 Task: Change  the formatting of the data to 'Which is Greater than5, 'In conditional formating, put the option 'Yelow Fill with Drak Yellow Text'add another formatting option Format As Table, insert the option 'Brown Table style Dark 3 ', change the format of Column Width to 18In the sheet  Budget Management Workbook Templatebook
Action: Mouse moved to (147, 152)
Screenshot: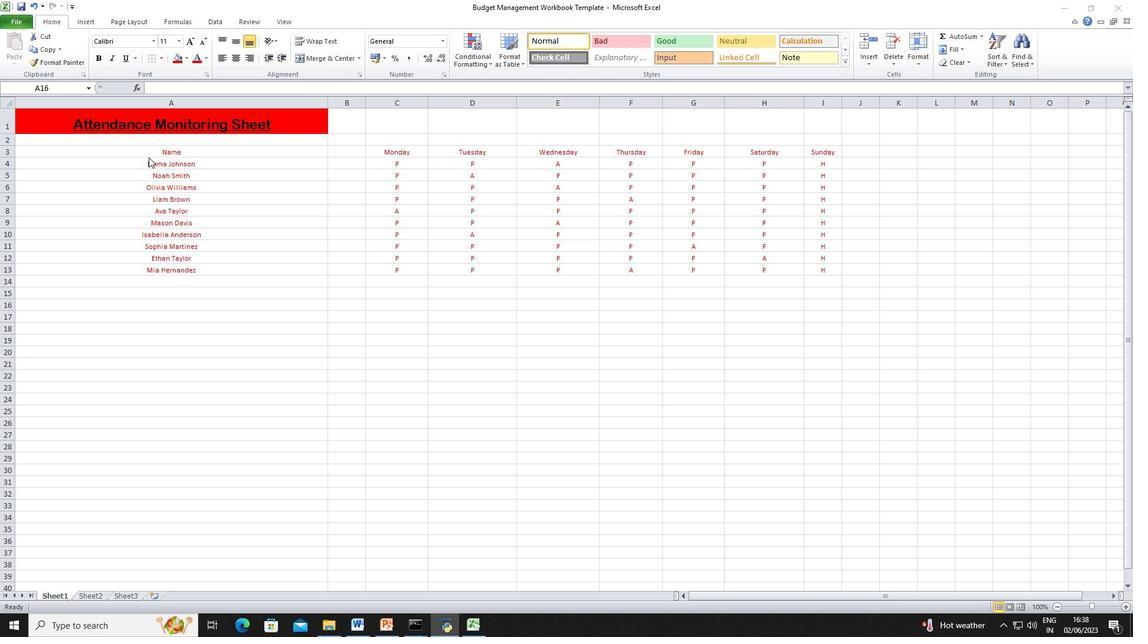 
Action: Mouse pressed left at (147, 152)
Screenshot: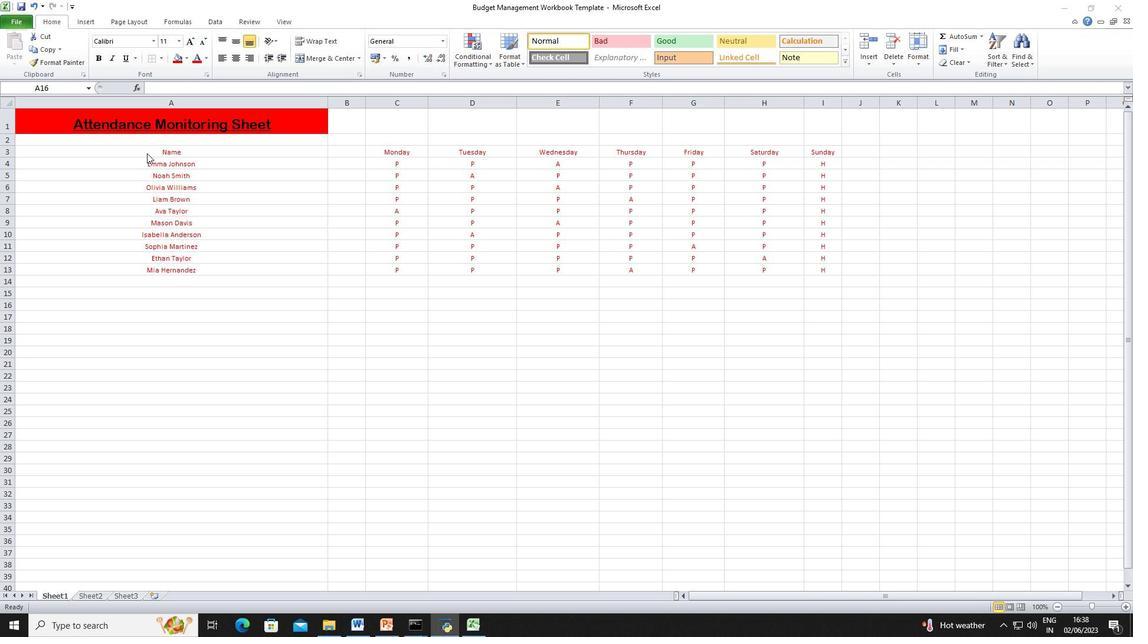
Action: Mouse moved to (151, 154)
Screenshot: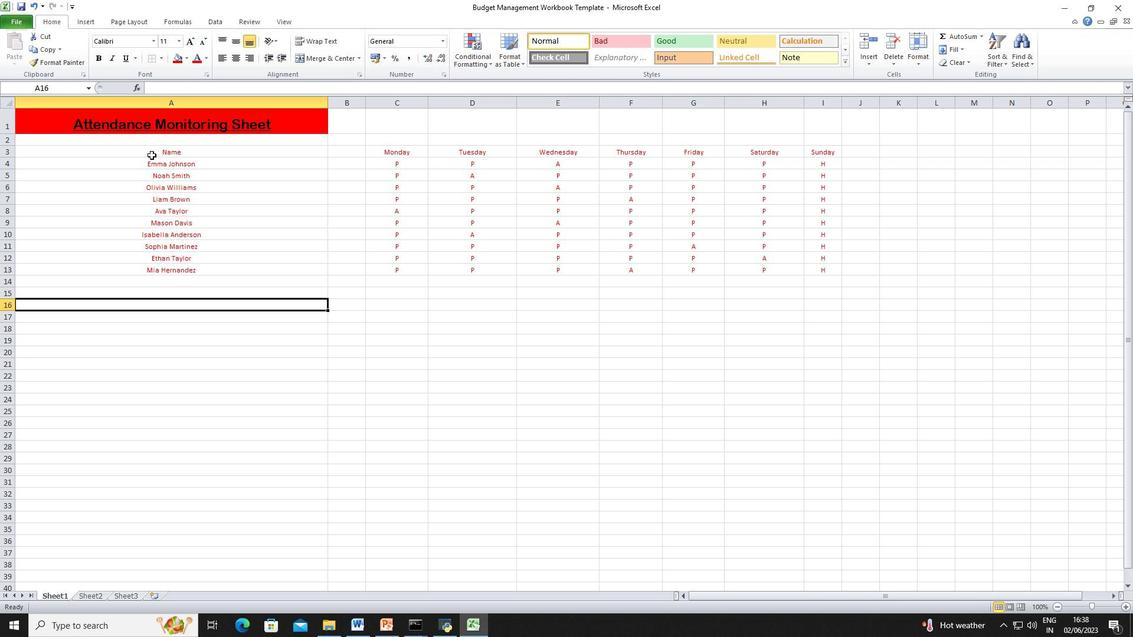 
Action: Mouse pressed left at (151, 154)
Screenshot: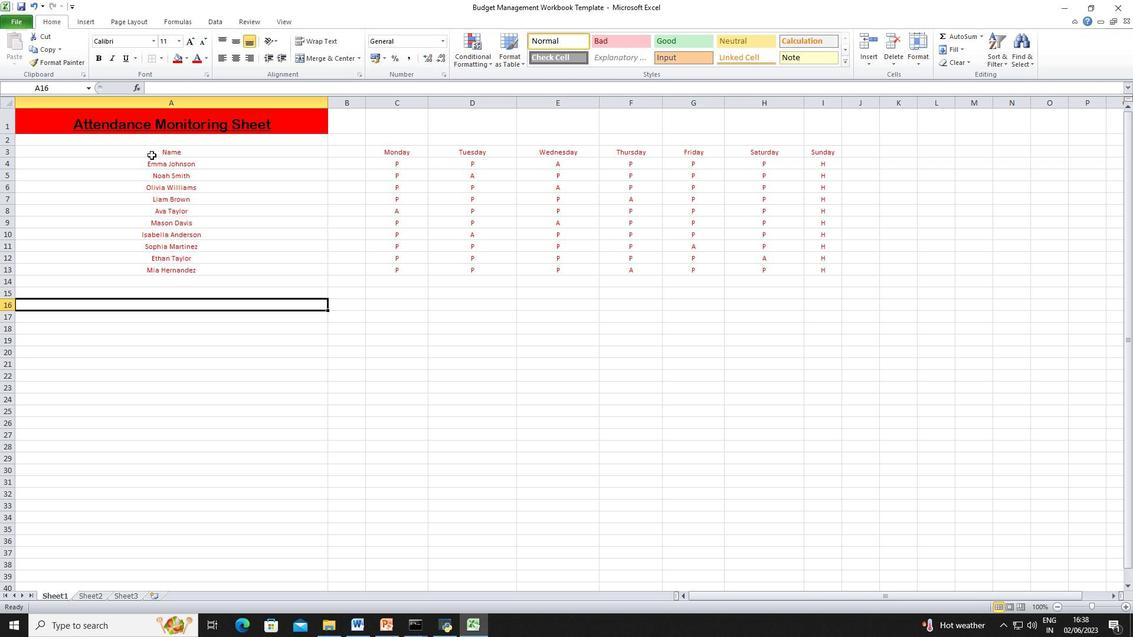 
Action: Mouse moved to (490, 63)
Screenshot: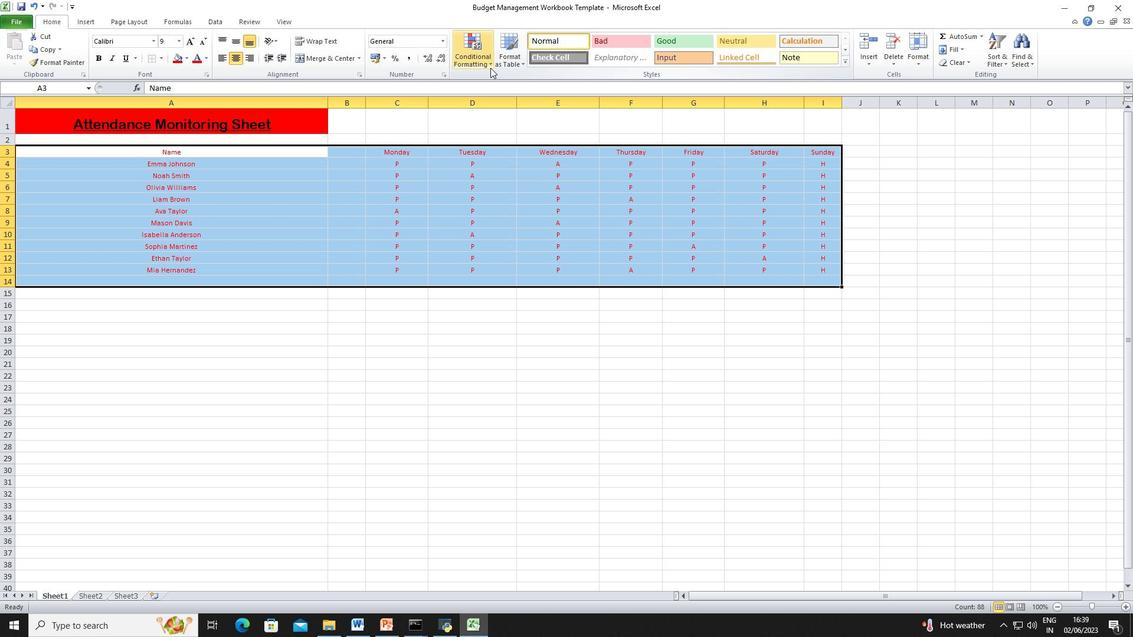 
Action: Mouse pressed left at (490, 63)
Screenshot: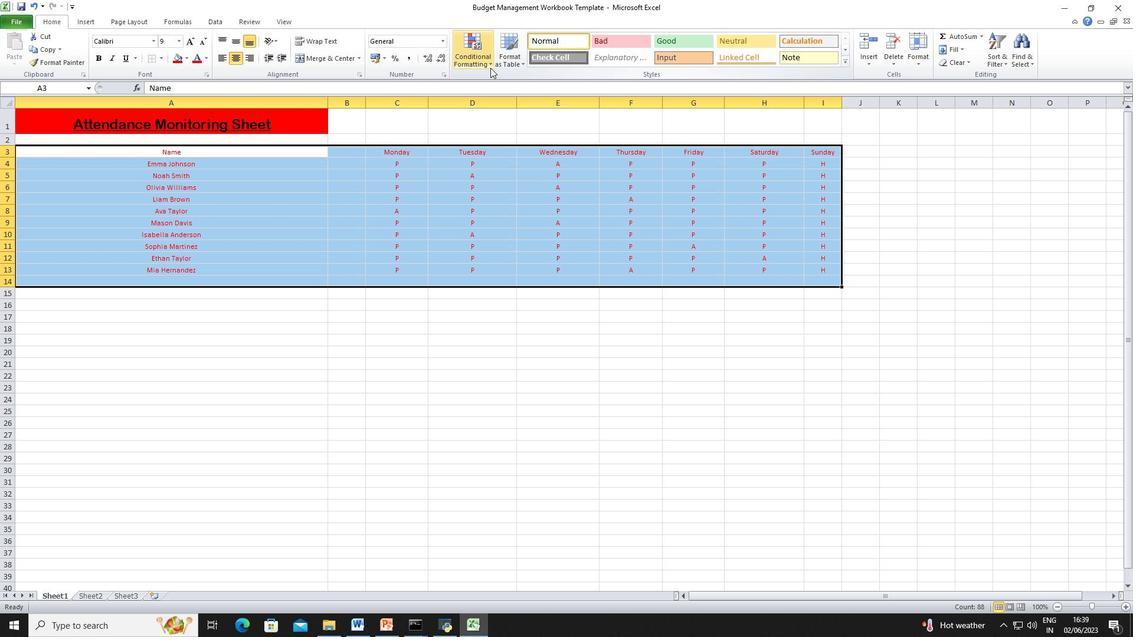 
Action: Mouse moved to (603, 83)
Screenshot: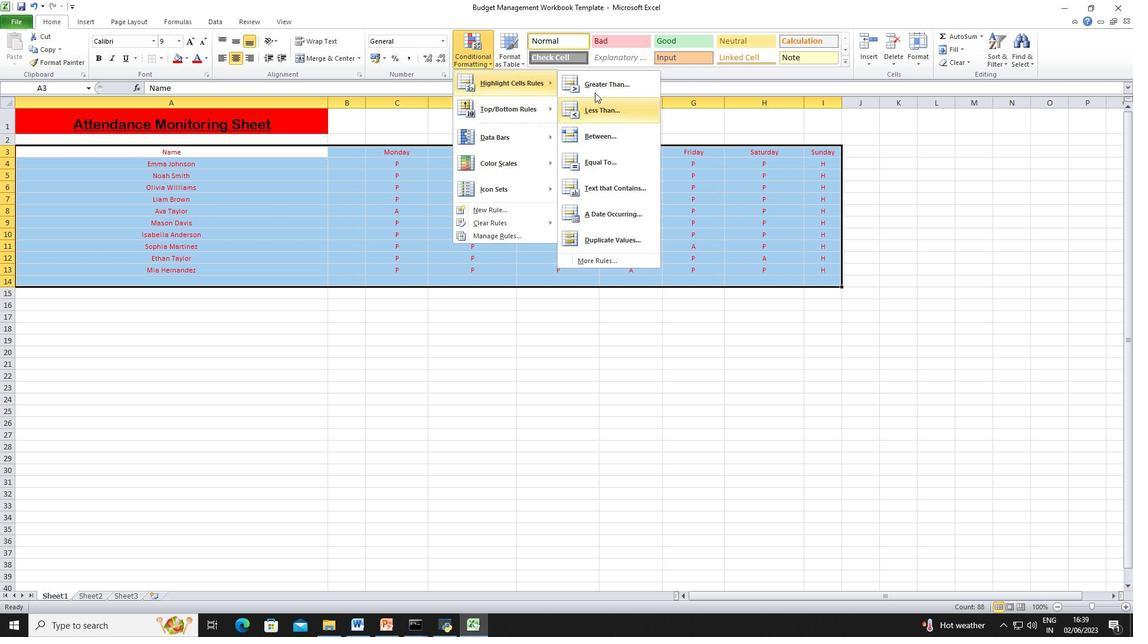 
Action: Mouse pressed left at (603, 83)
Screenshot: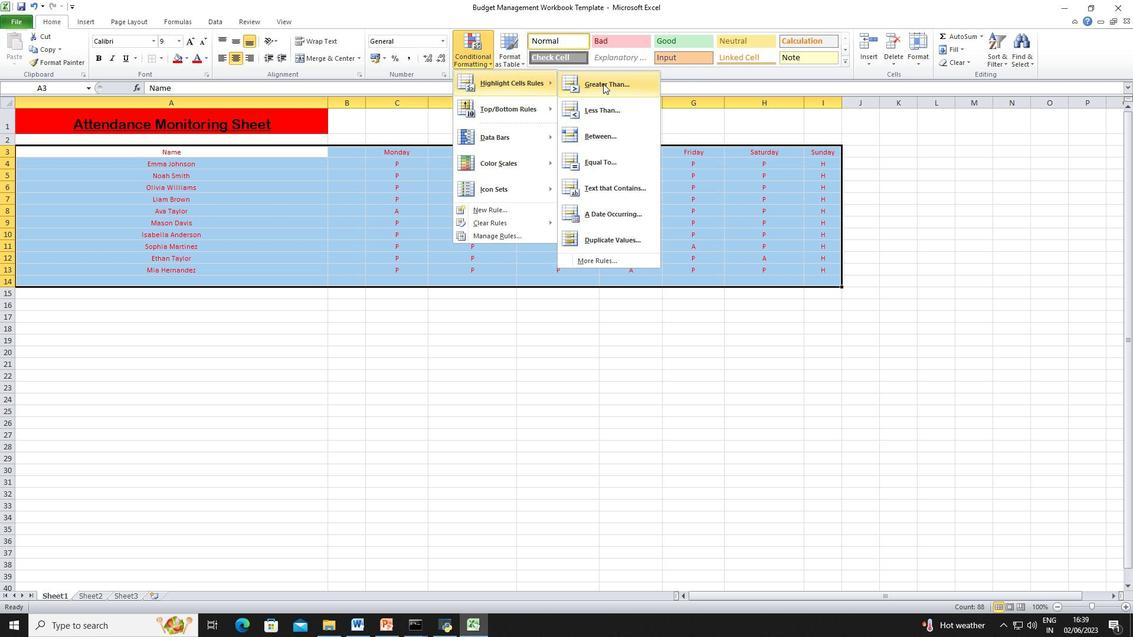 
Action: Mouse moved to (230, 299)
Screenshot: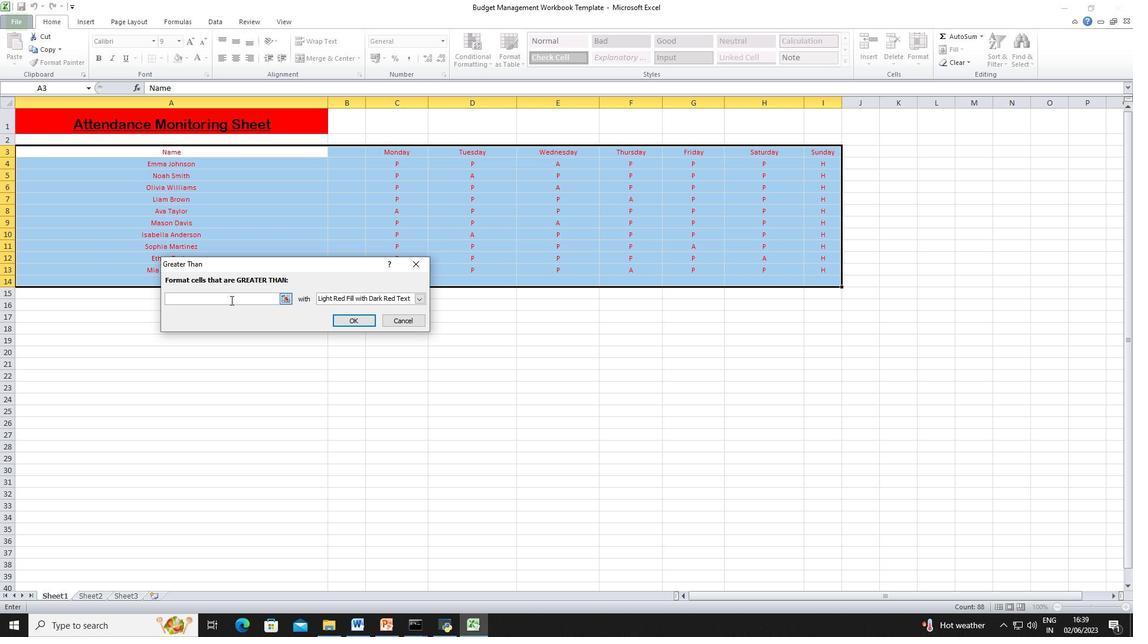 
Action: Key pressed 5
Screenshot: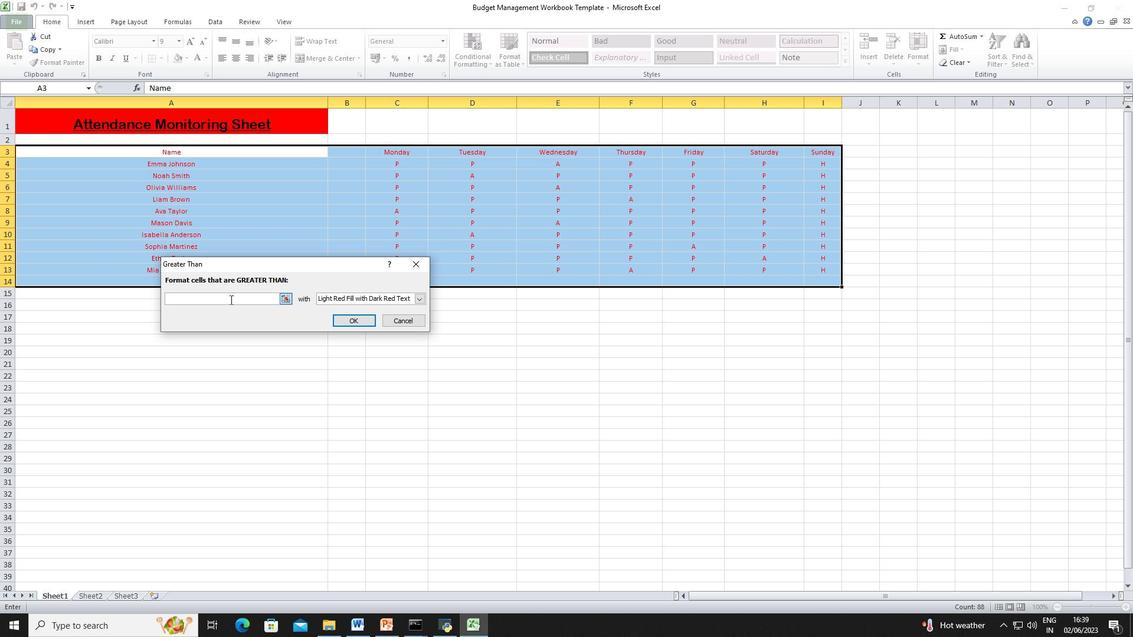 
Action: Mouse moved to (417, 296)
Screenshot: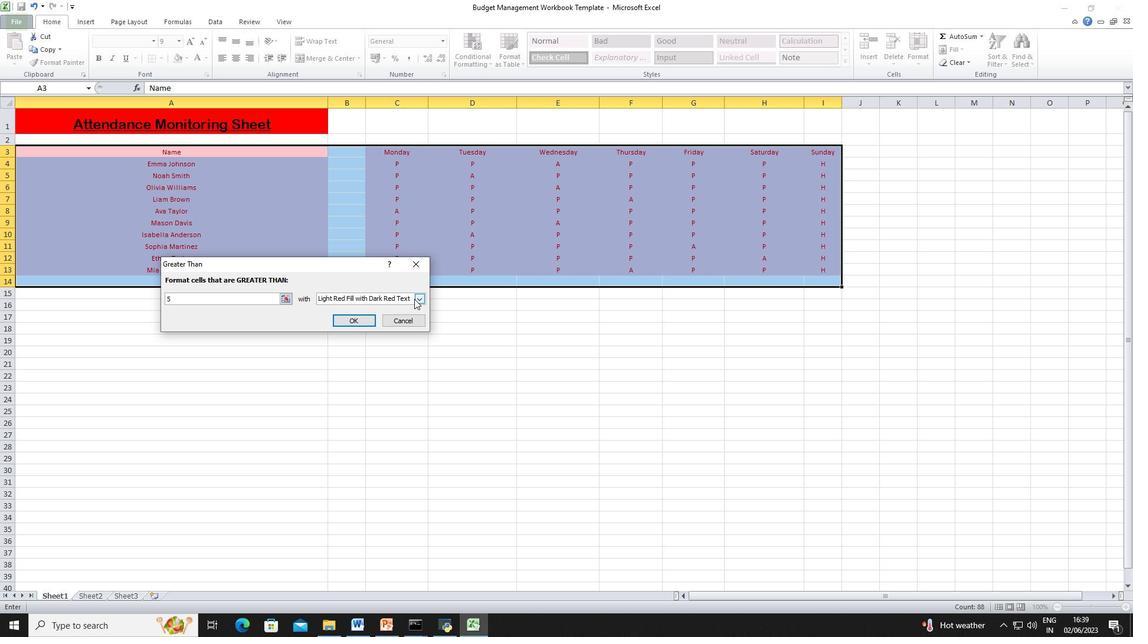 
Action: Mouse pressed left at (417, 296)
Screenshot: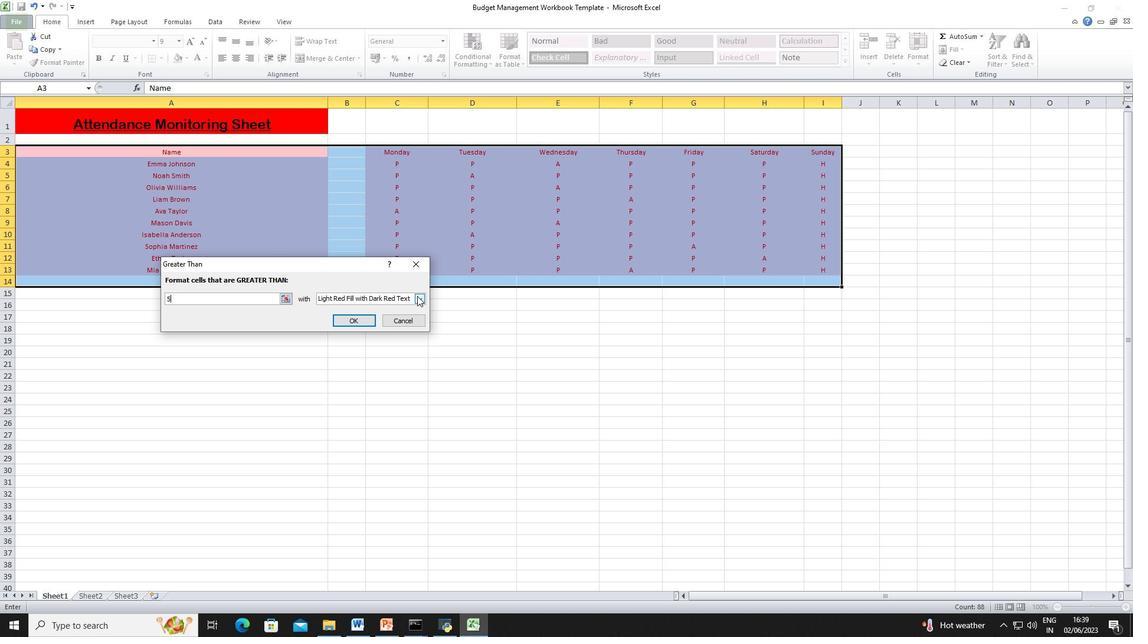 
Action: Mouse moved to (394, 318)
Screenshot: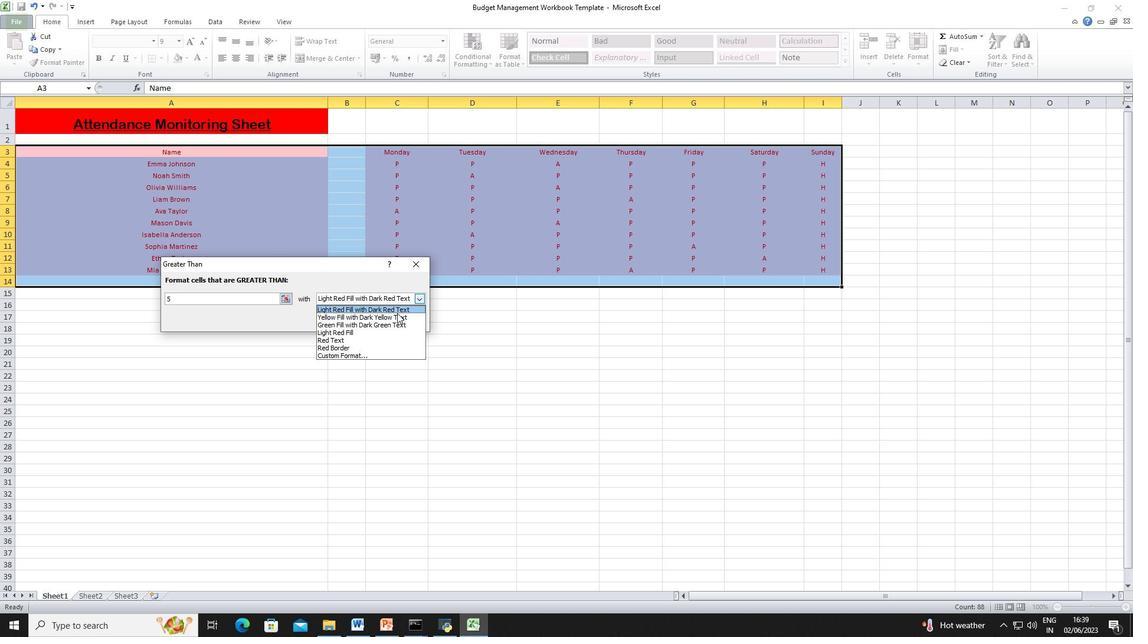 
Action: Mouse pressed left at (394, 318)
Screenshot: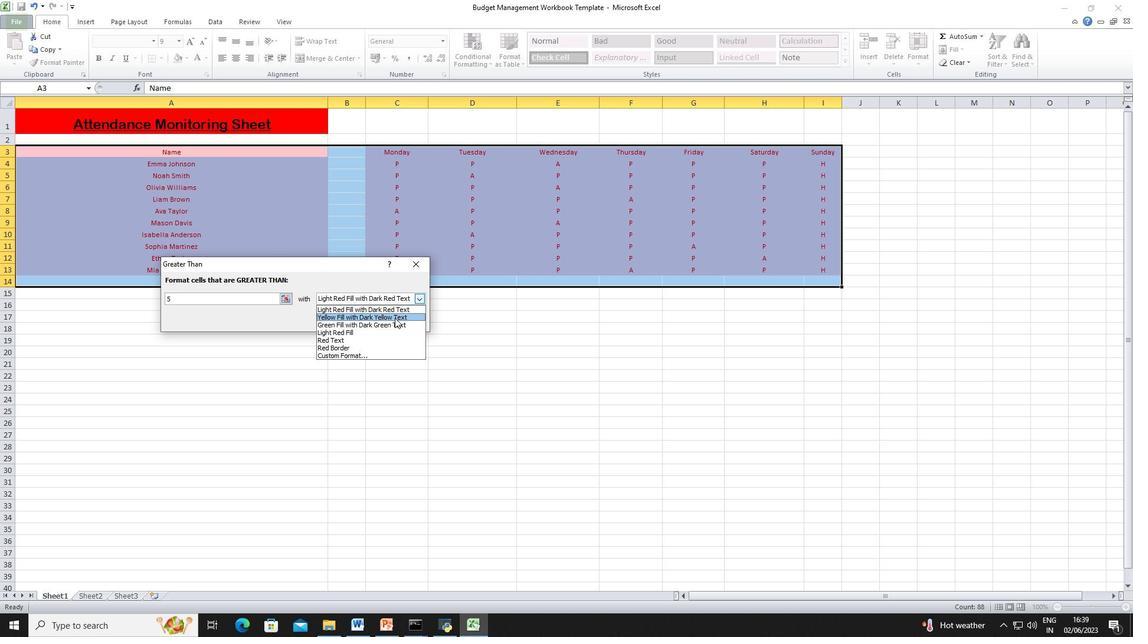 
Action: Mouse moved to (341, 322)
Screenshot: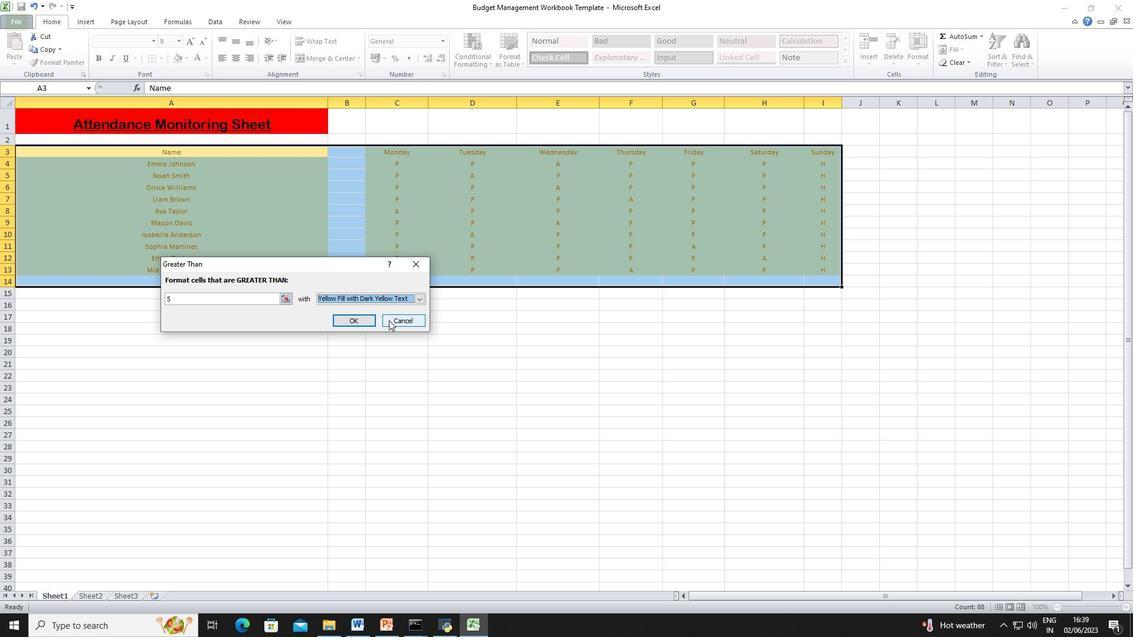 
Action: Mouse pressed left at (341, 322)
Screenshot: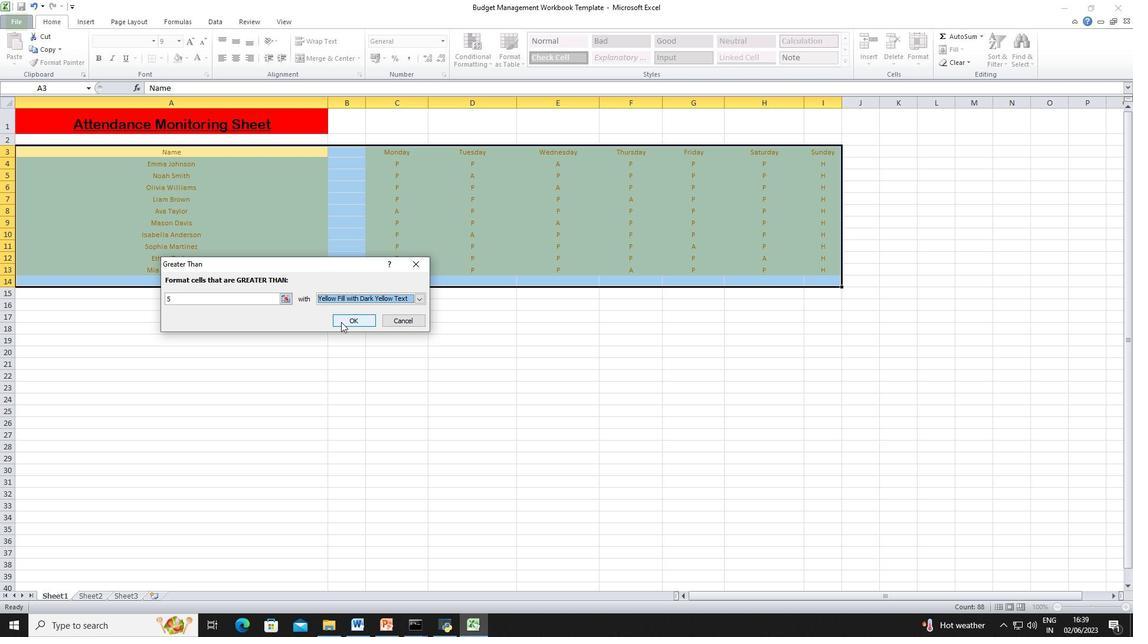 
Action: Mouse moved to (522, 67)
Screenshot: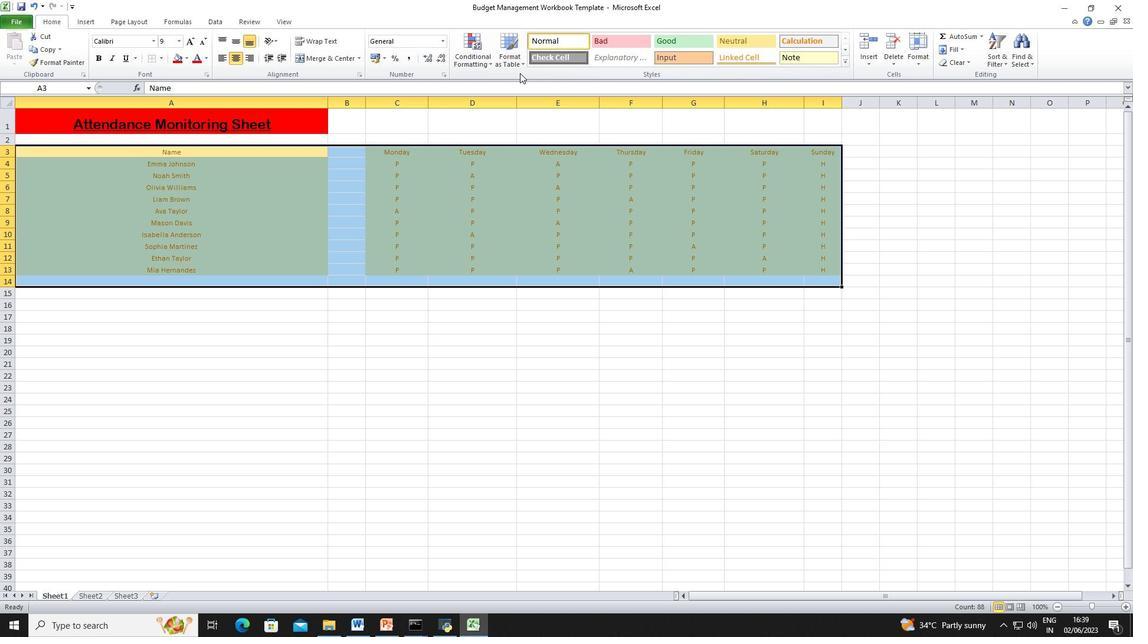 
Action: Mouse pressed left at (522, 67)
Screenshot: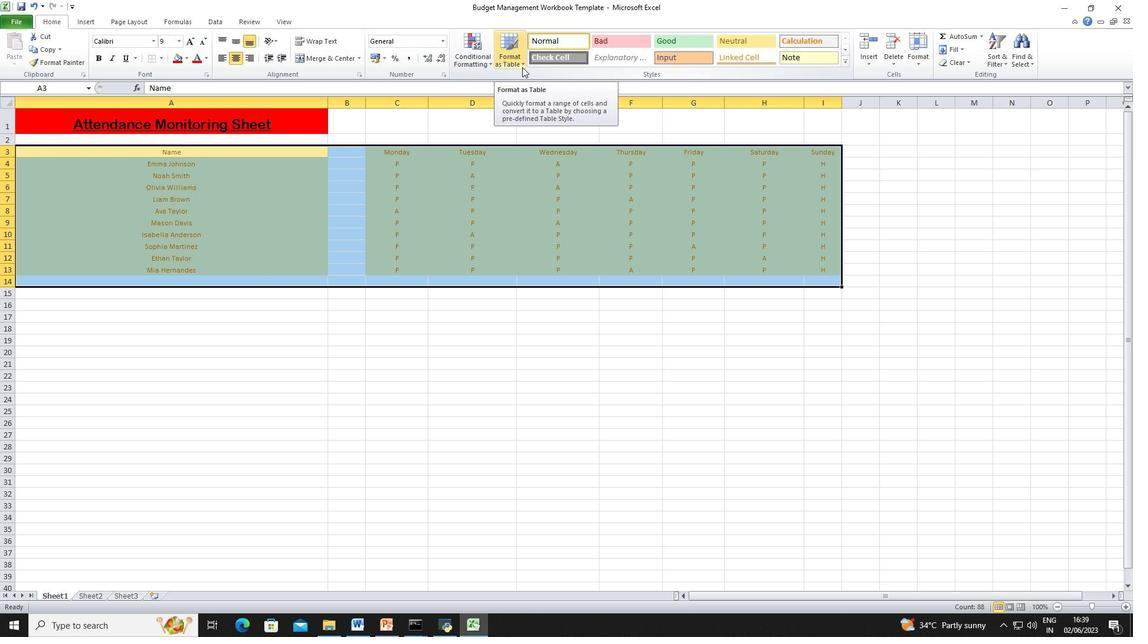 
Action: Mouse moved to (598, 159)
Screenshot: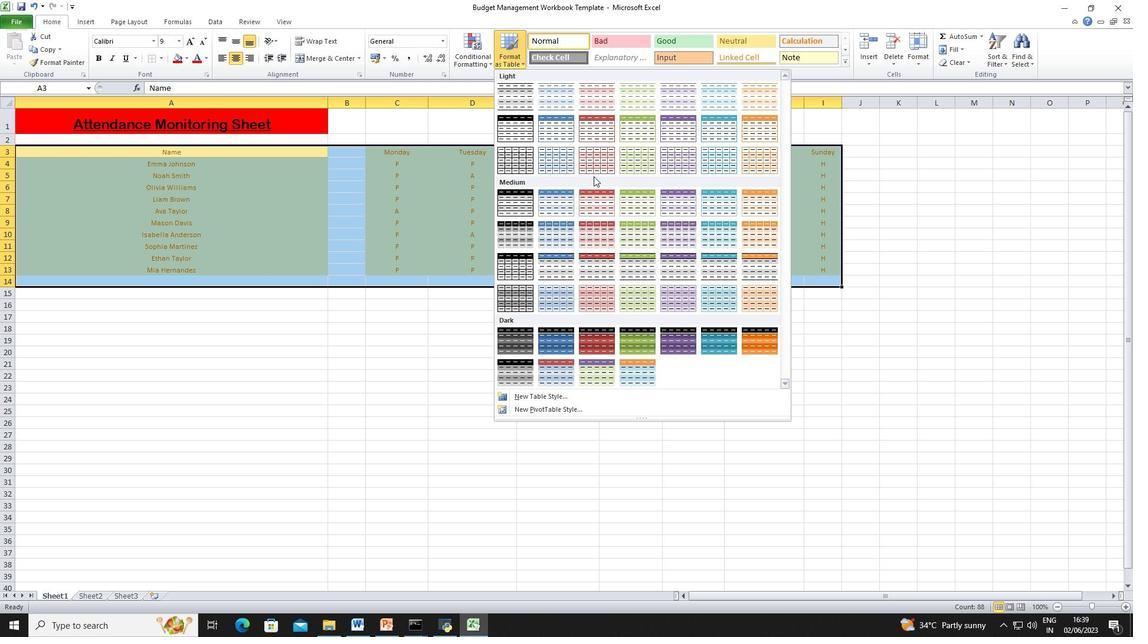 
Action: Mouse pressed left at (598, 159)
Screenshot: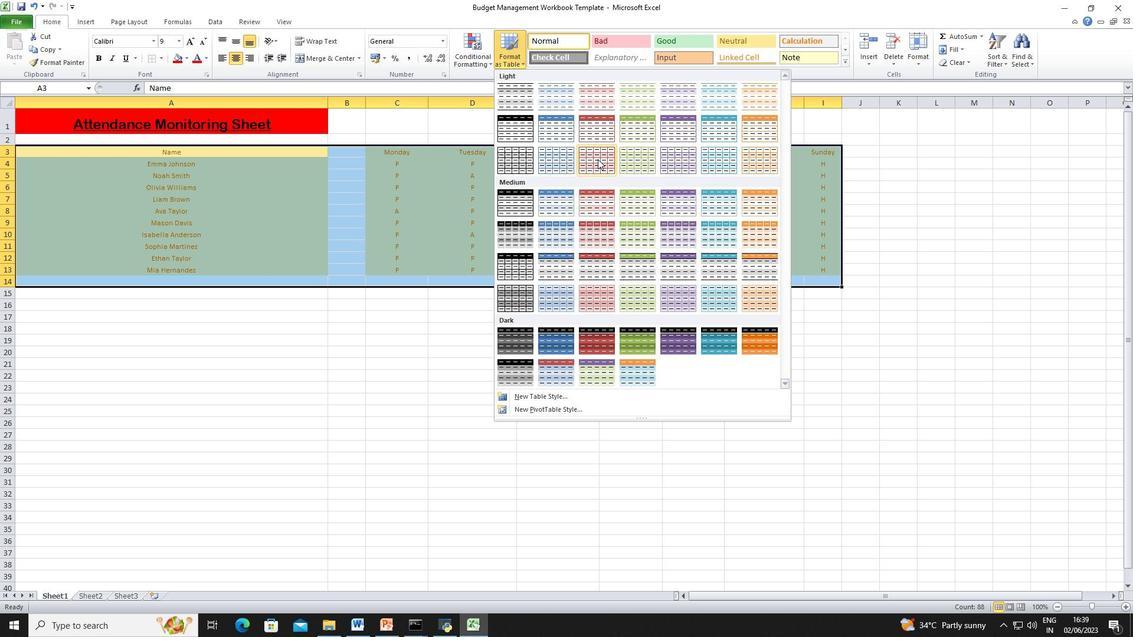 
Action: Mouse moved to (271, 322)
Screenshot: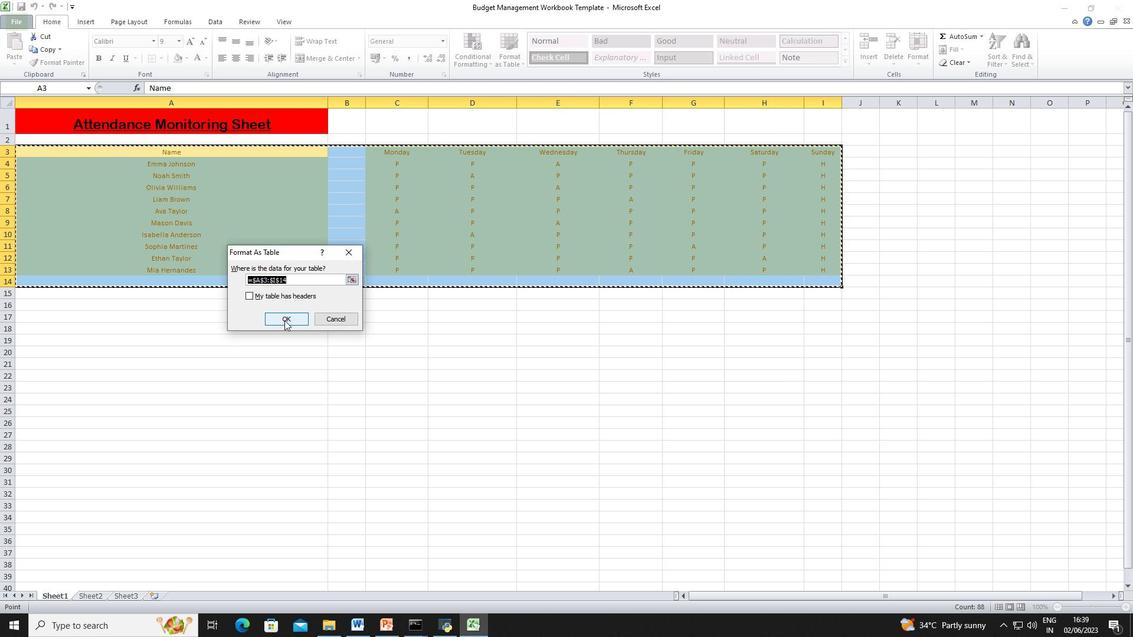 
Action: Mouse pressed left at (271, 322)
Screenshot: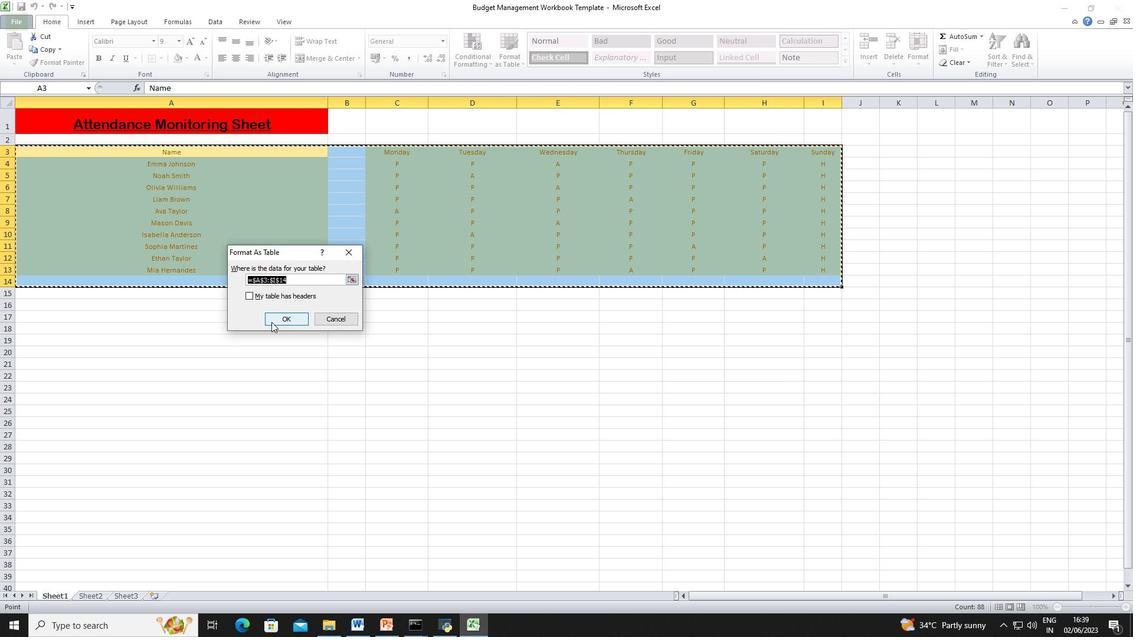 
Action: Mouse moved to (57, 23)
Screenshot: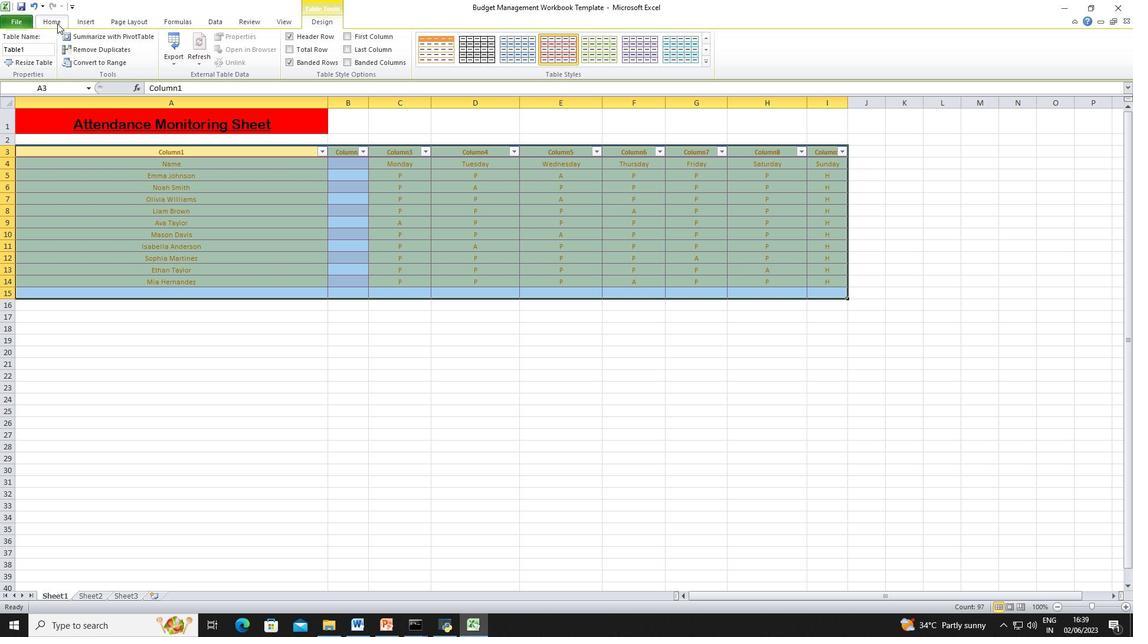 
Action: Mouse pressed left at (57, 23)
Screenshot: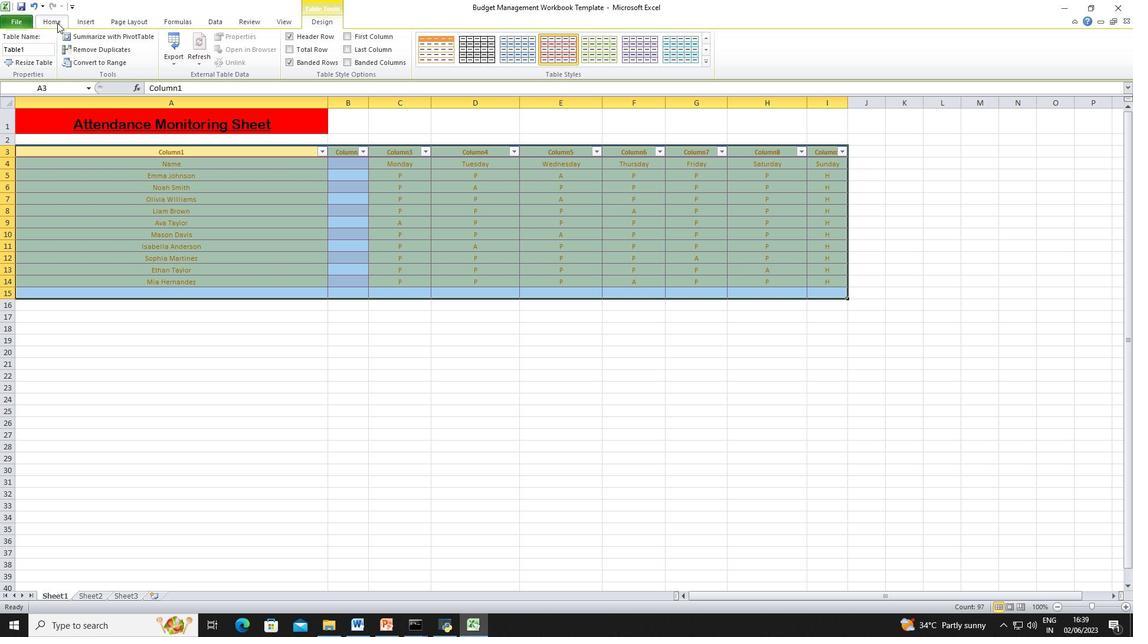 
Action: Mouse moved to (85, 23)
Screenshot: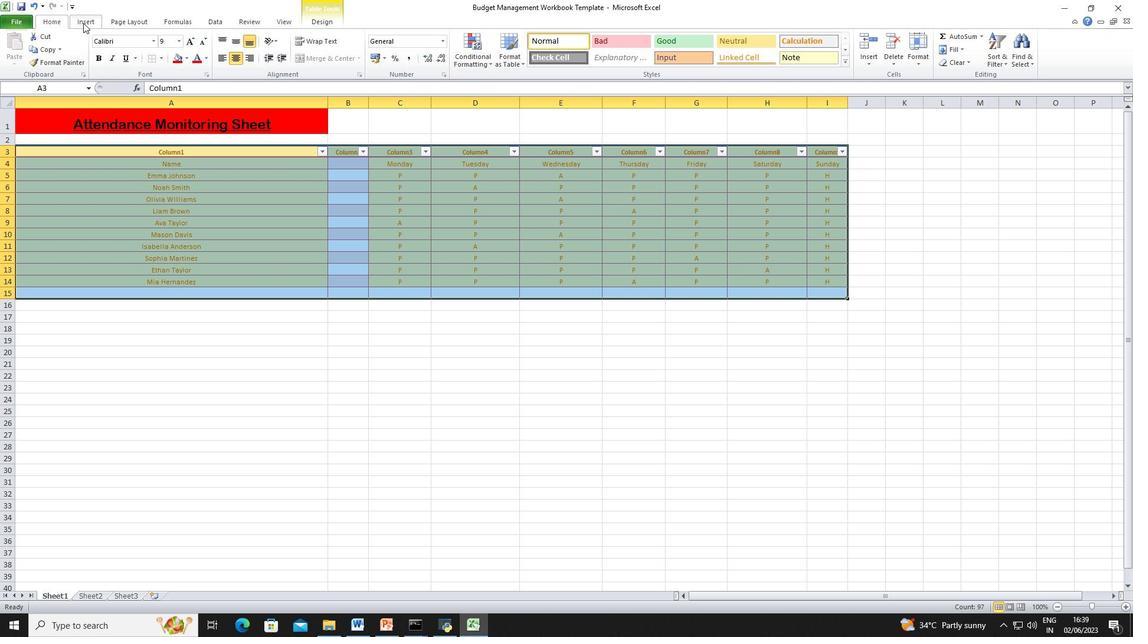 
Action: Mouse pressed left at (85, 23)
Screenshot: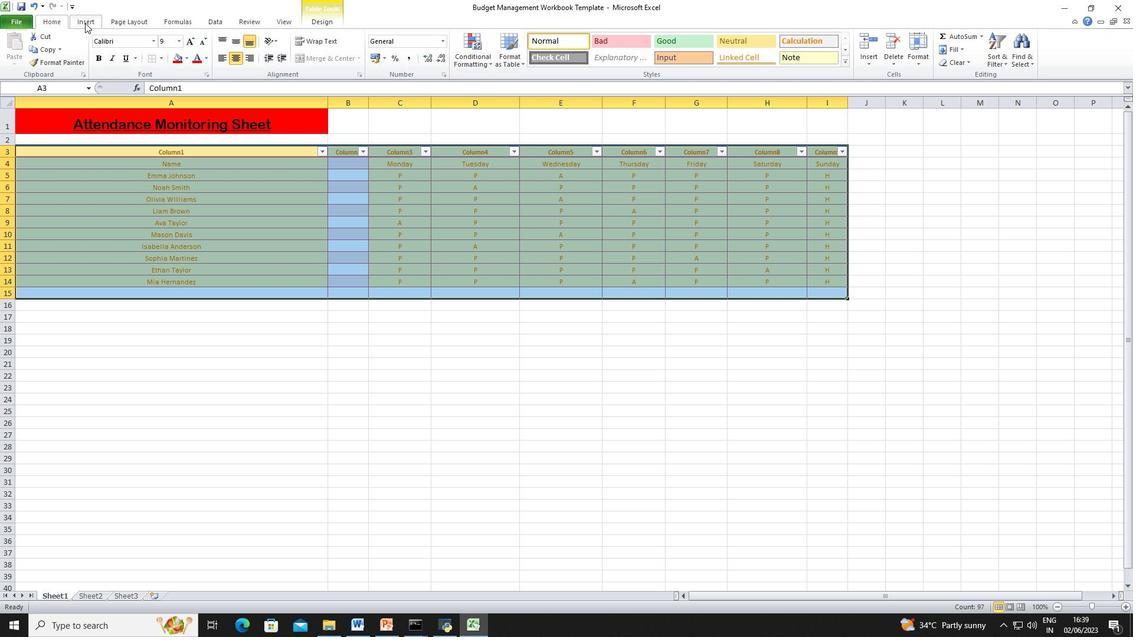 
Action: Mouse moved to (96, 24)
Screenshot: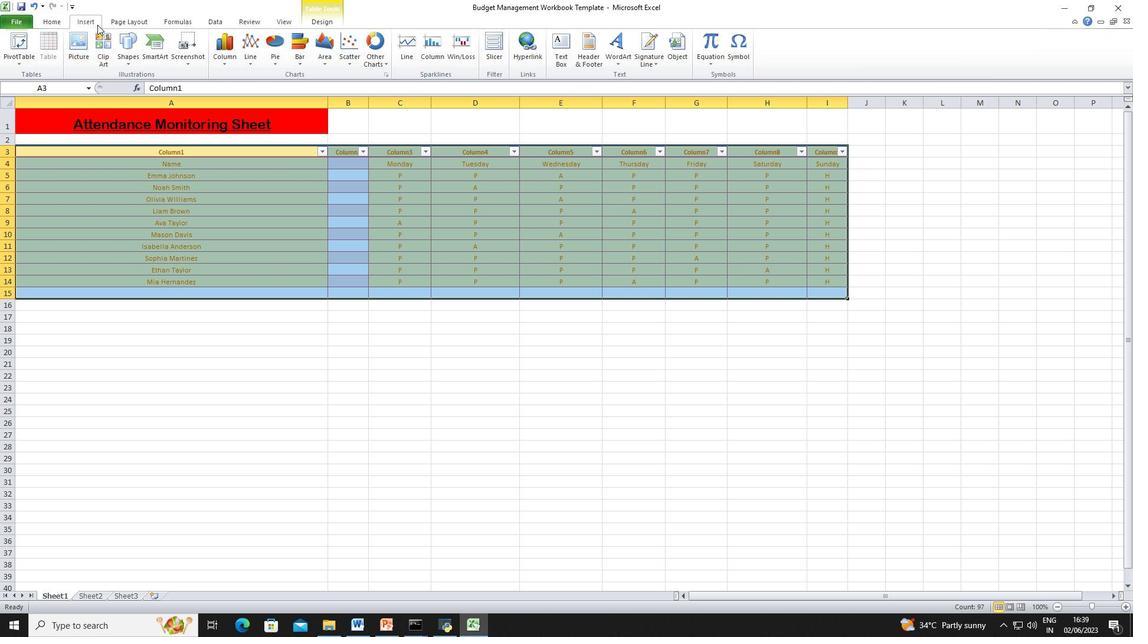 
Action: Mouse pressed left at (96, 24)
Screenshot: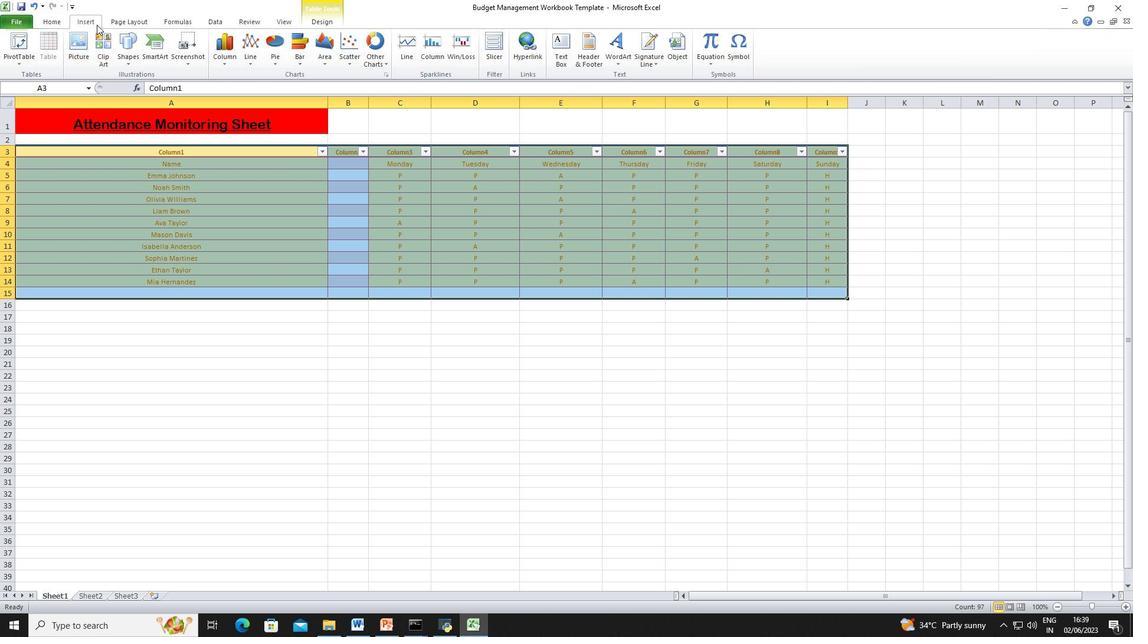 
Action: Mouse moved to (56, 20)
Screenshot: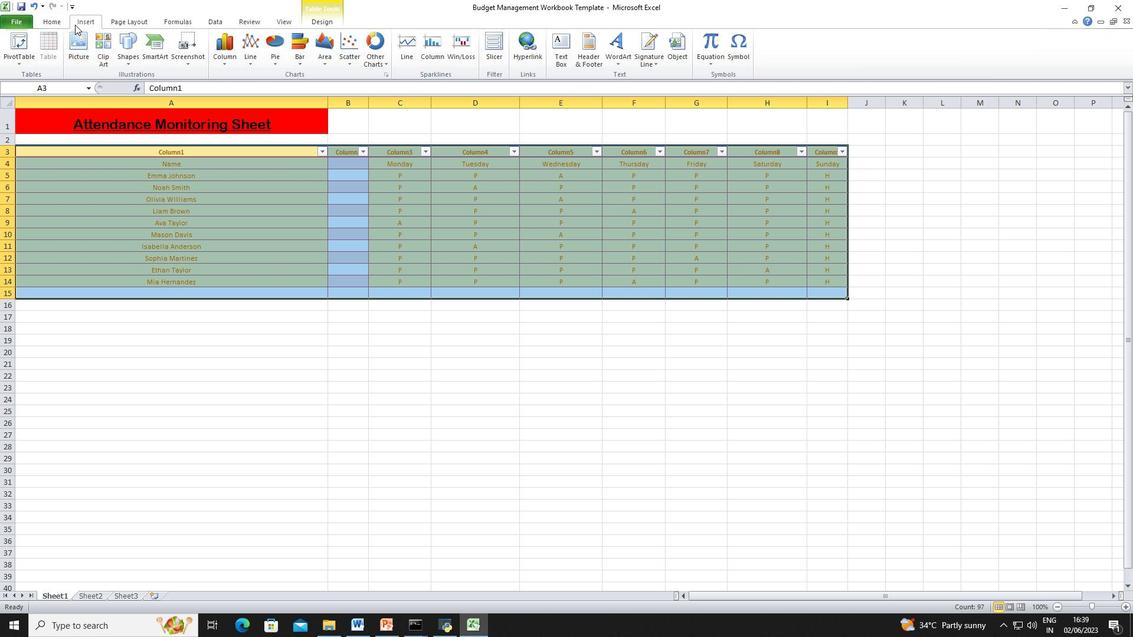 
Action: Mouse pressed left at (56, 20)
Screenshot: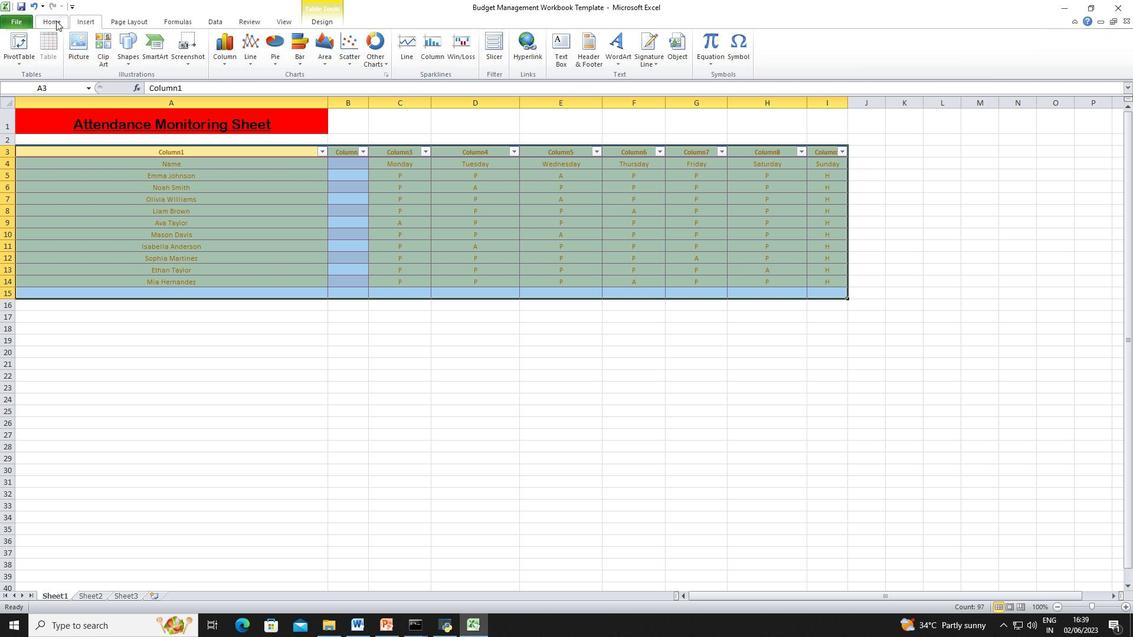 
Action: Mouse moved to (919, 61)
Screenshot: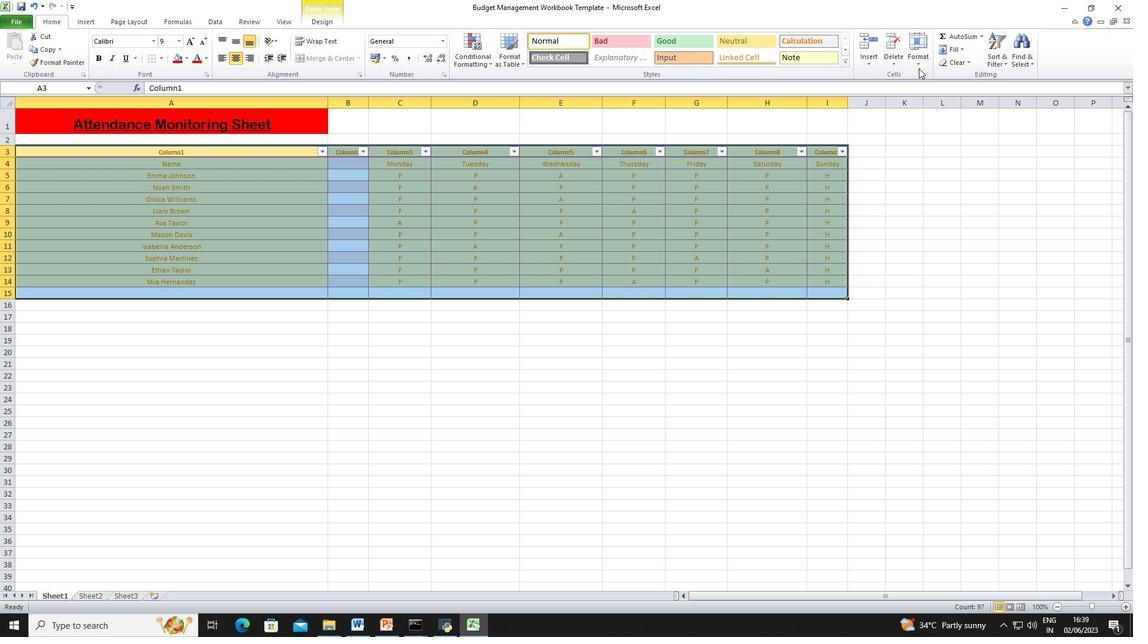 
Action: Mouse pressed left at (919, 61)
Screenshot: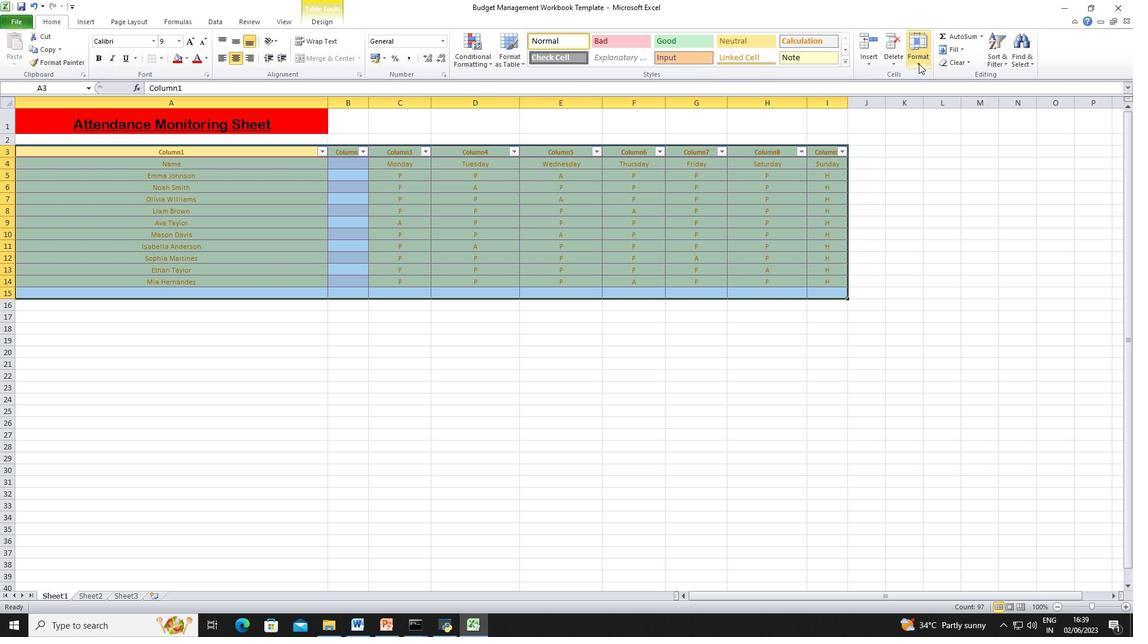 
Action: Mouse moved to (946, 118)
Screenshot: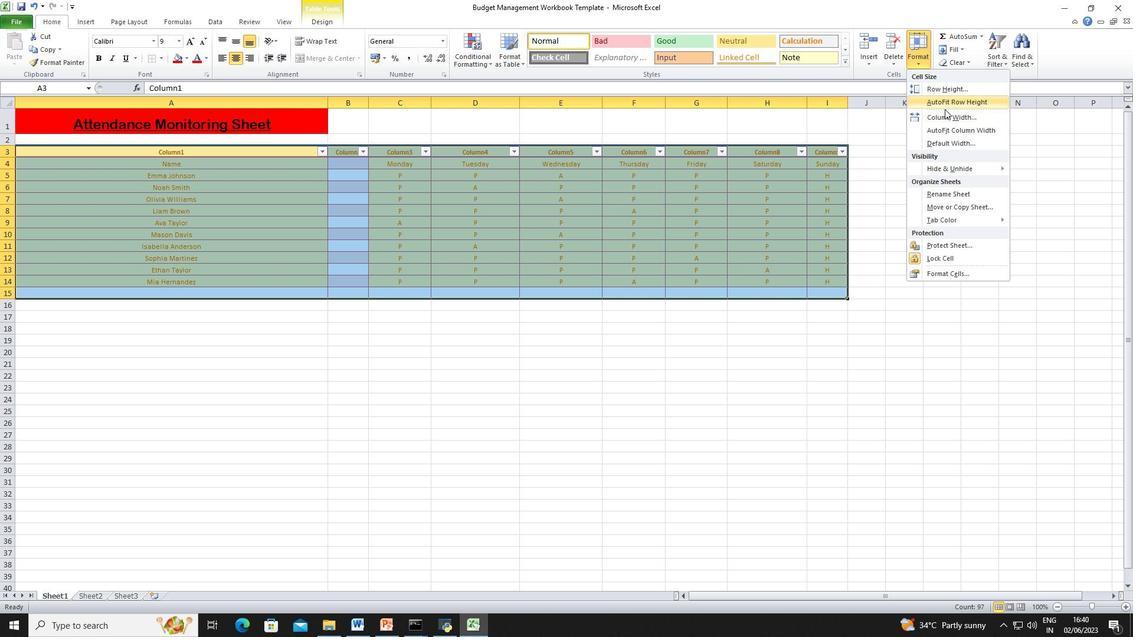 
Action: Mouse pressed left at (946, 118)
Screenshot: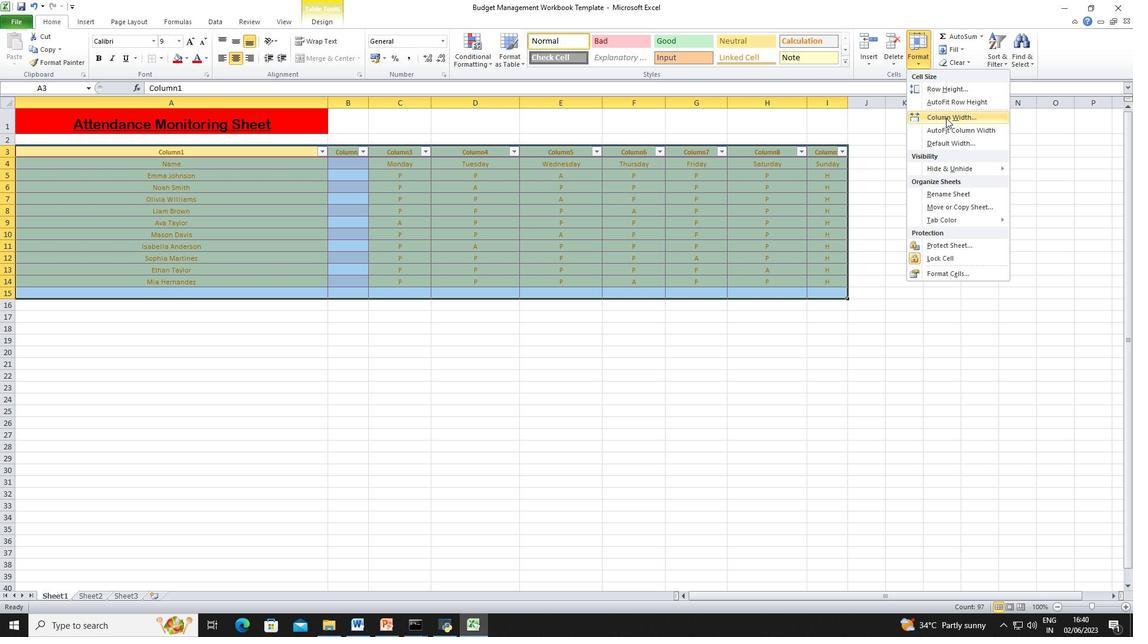 
Action: Mouse moved to (436, 296)
Screenshot: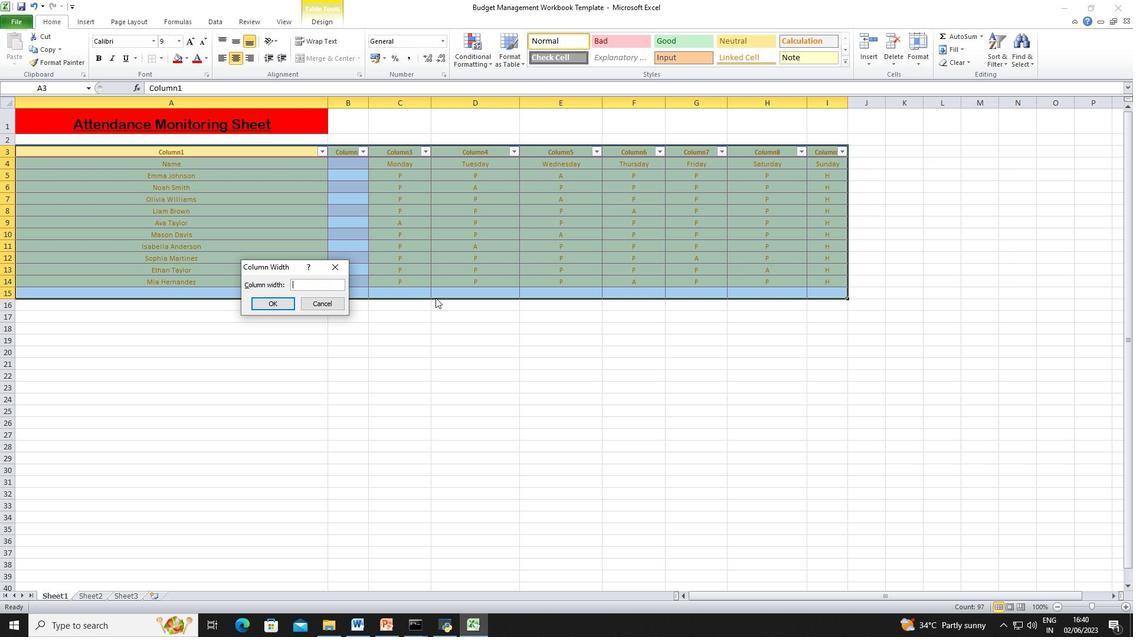 
Action: Key pressed 1
Screenshot: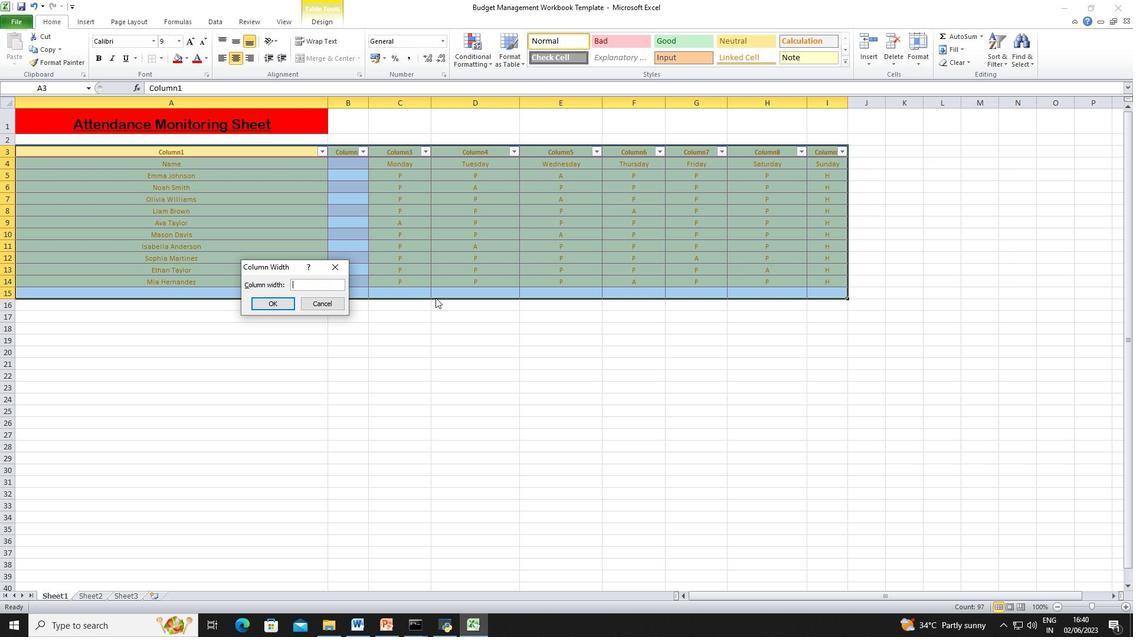 
Action: Mouse moved to (436, 295)
Screenshot: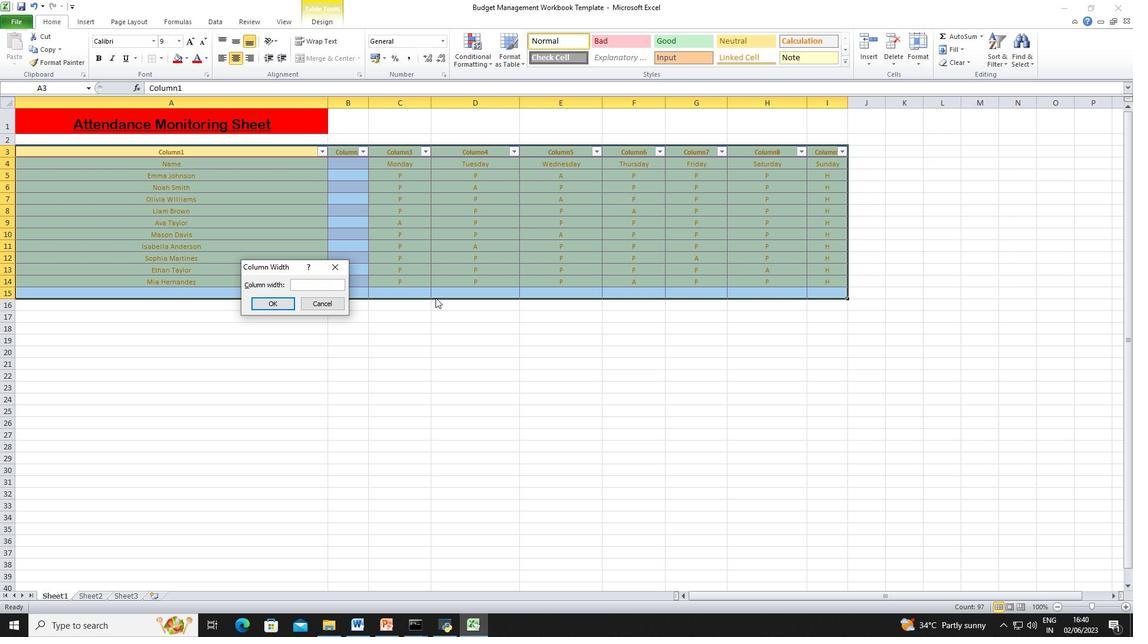 
Action: Key pressed 8
Screenshot: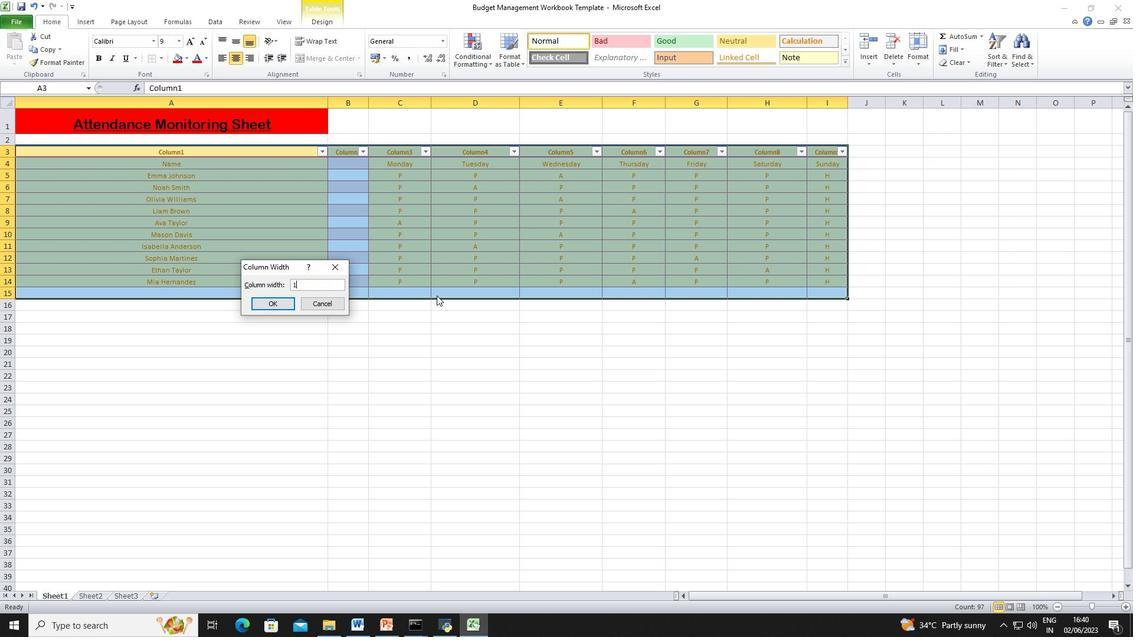
Action: Mouse moved to (270, 301)
Screenshot: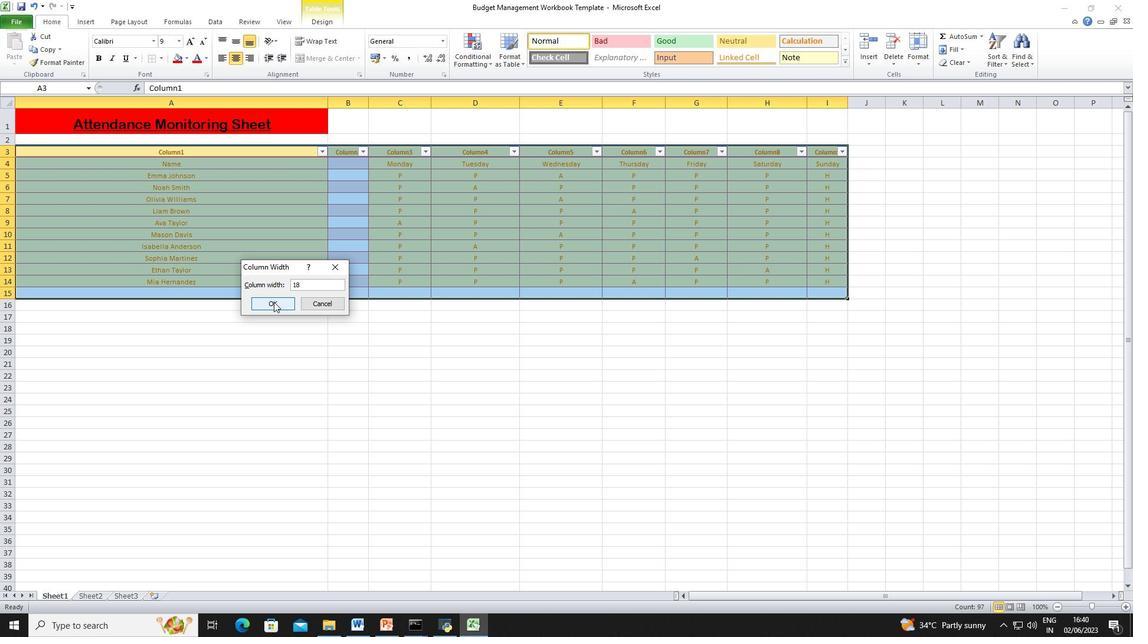 
Action: Mouse pressed left at (270, 301)
Screenshot: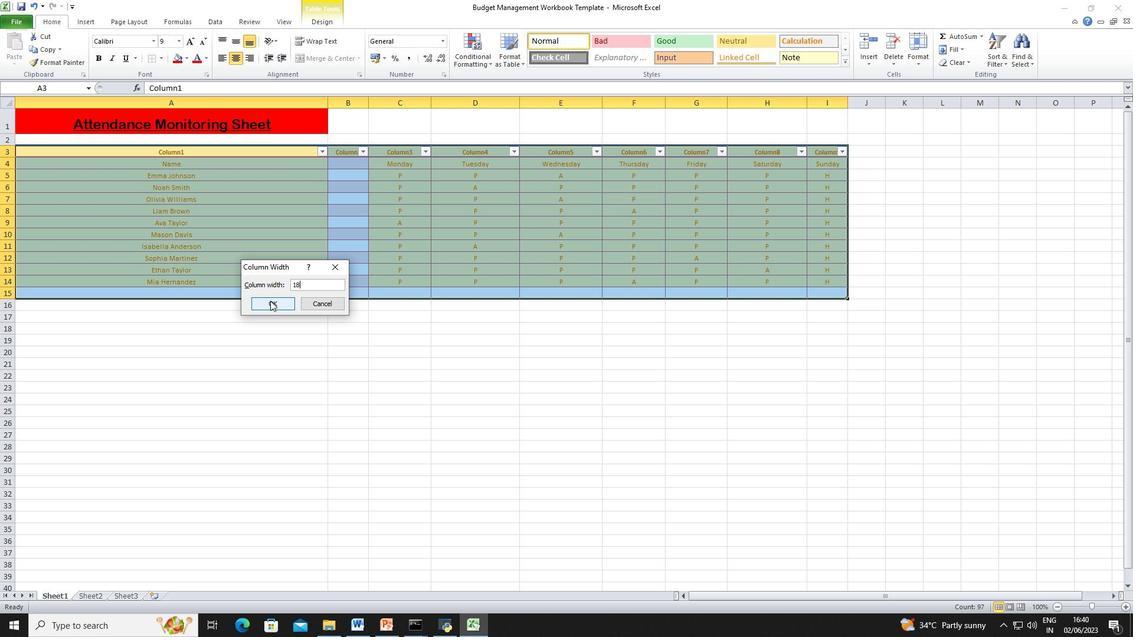 
Action: Mouse moved to (736, 294)
Screenshot: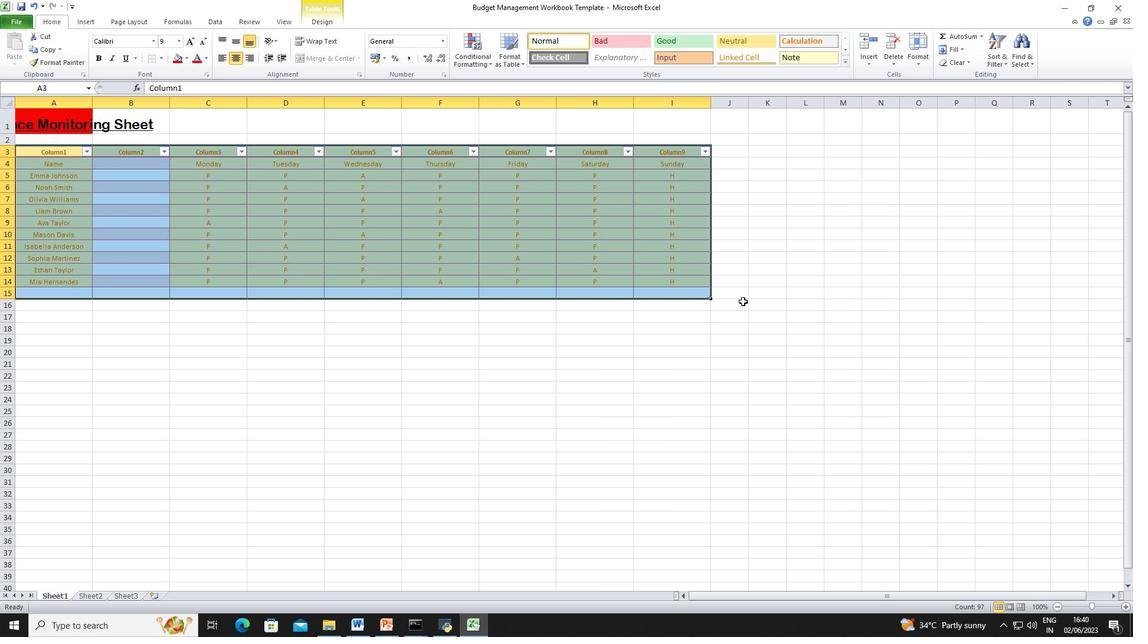 
Action: Mouse pressed left at (736, 294)
Screenshot: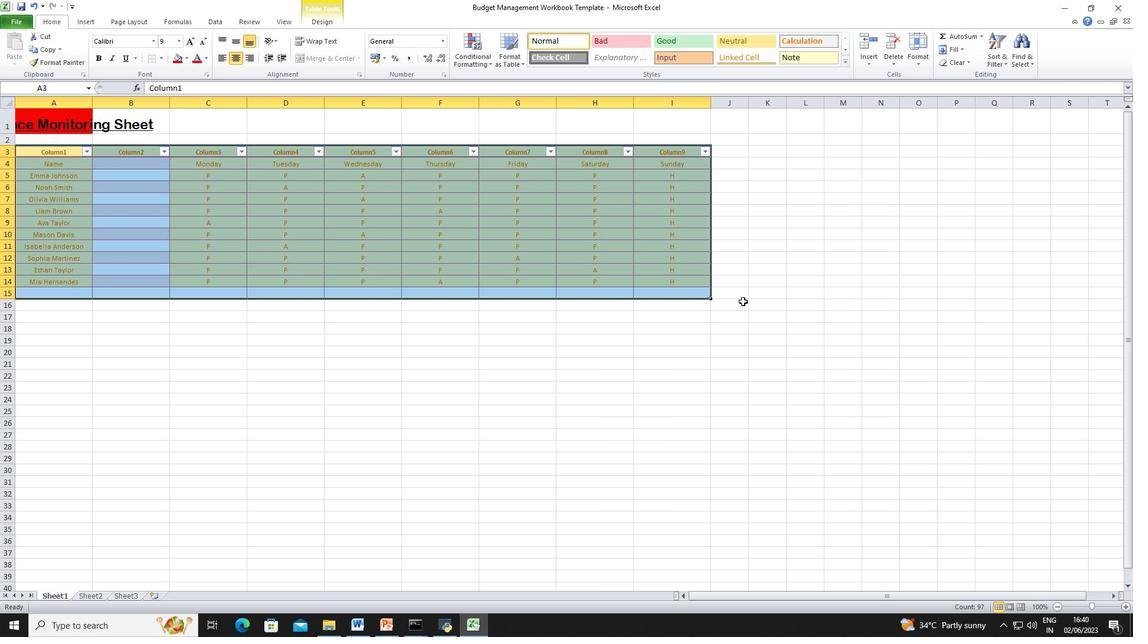 
